 Task: Enable the option "Save and fill addresses".
Action: Mouse moved to (1073, 32)
Screenshot: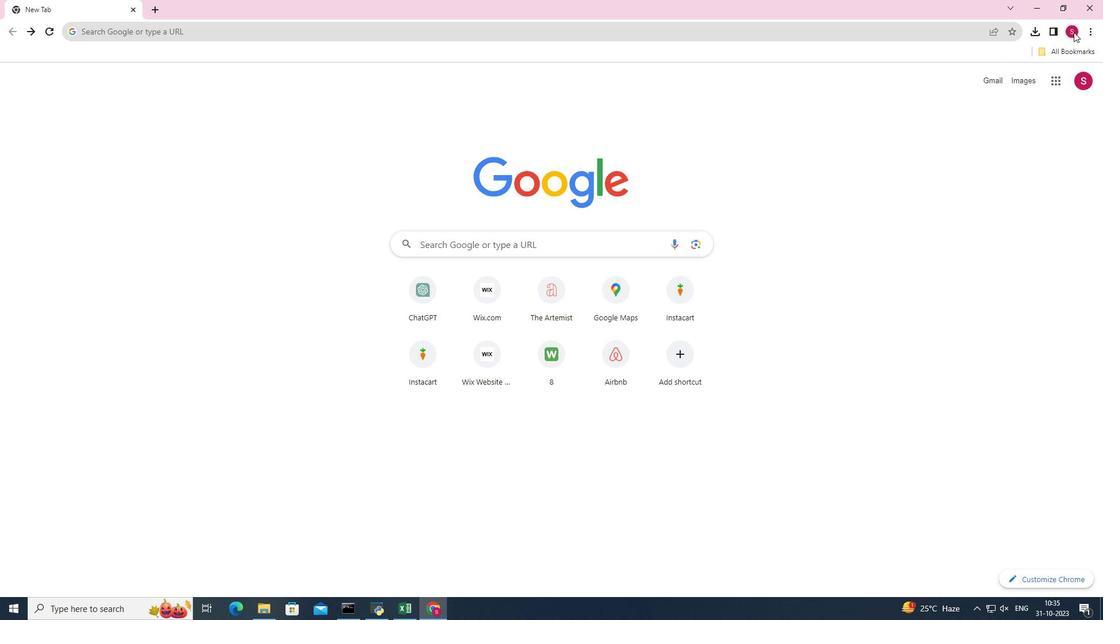 
Action: Mouse pressed left at (1073, 32)
Screenshot: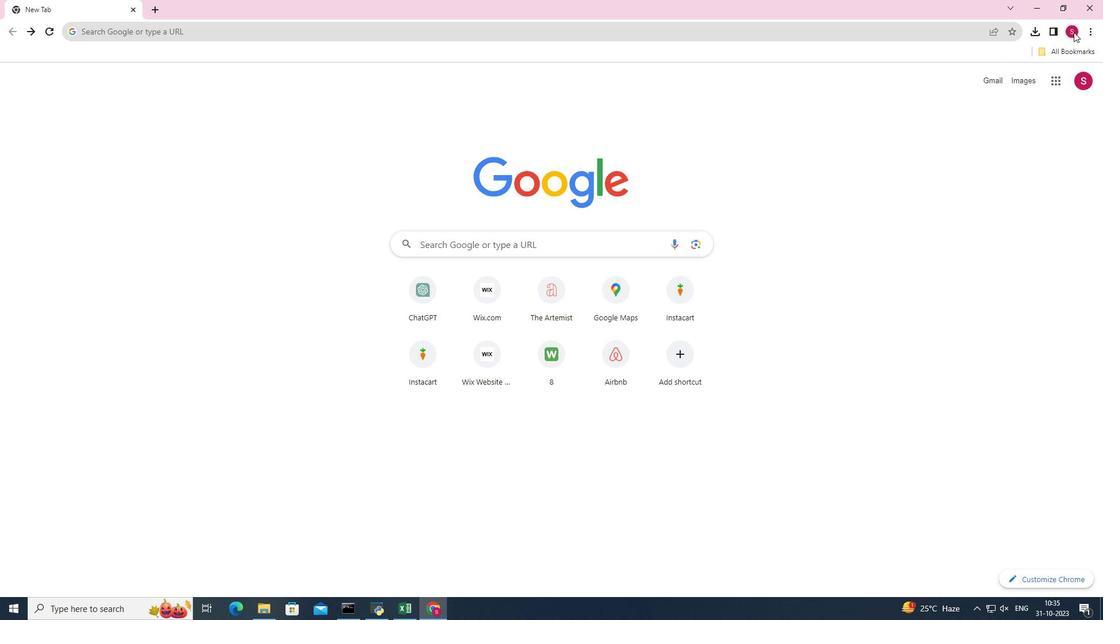 
Action: Mouse moved to (1015, 152)
Screenshot: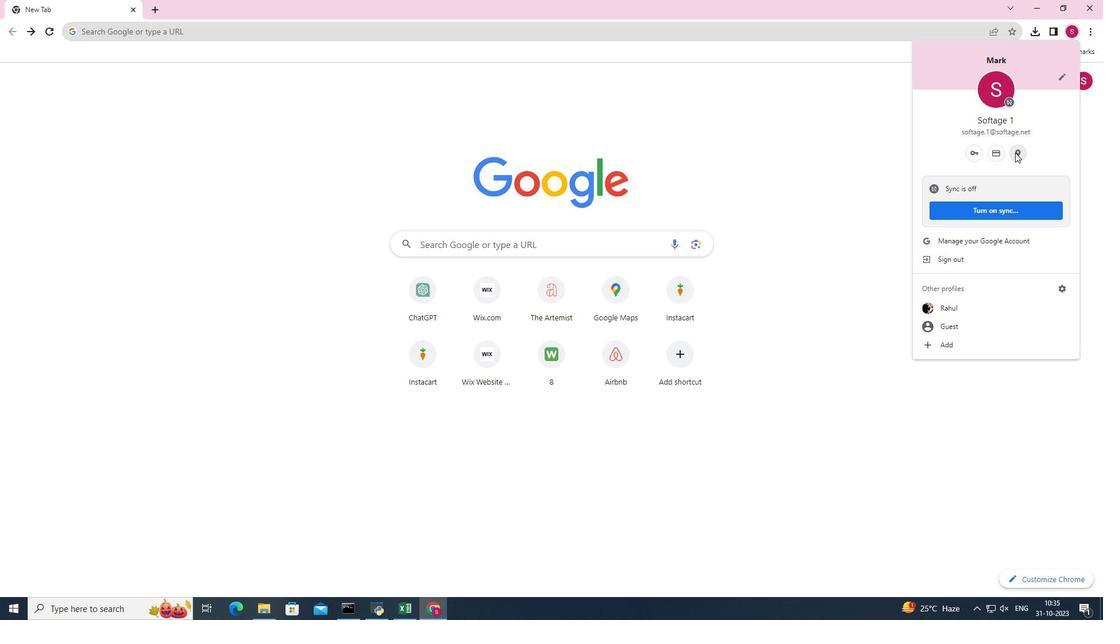 
Action: Mouse pressed left at (1015, 152)
Screenshot: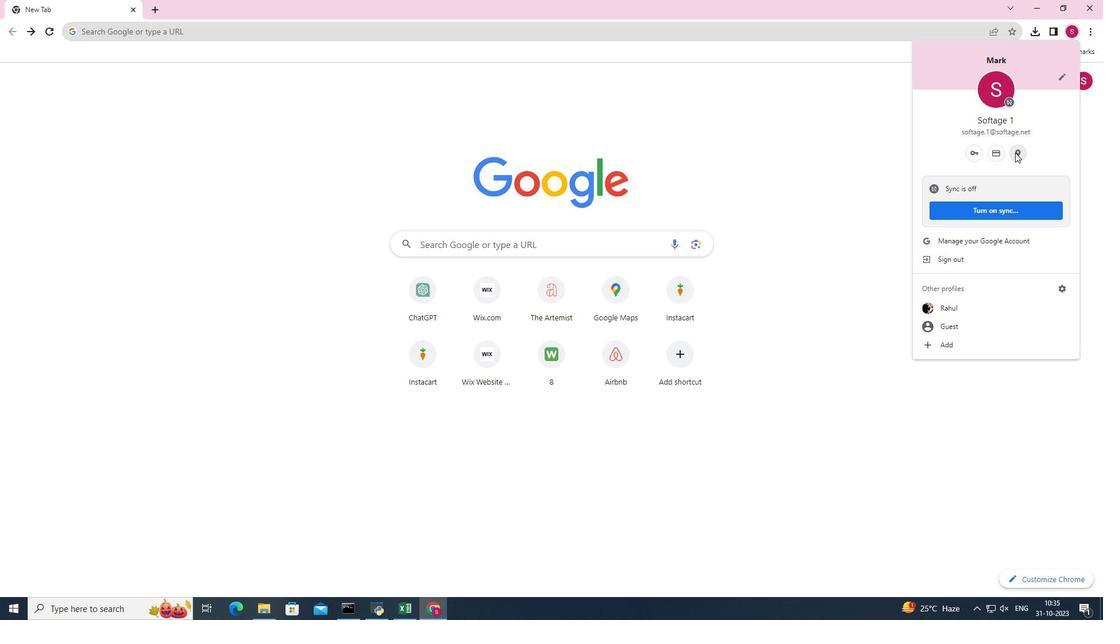 
Action: Mouse pressed left at (1015, 152)
Screenshot: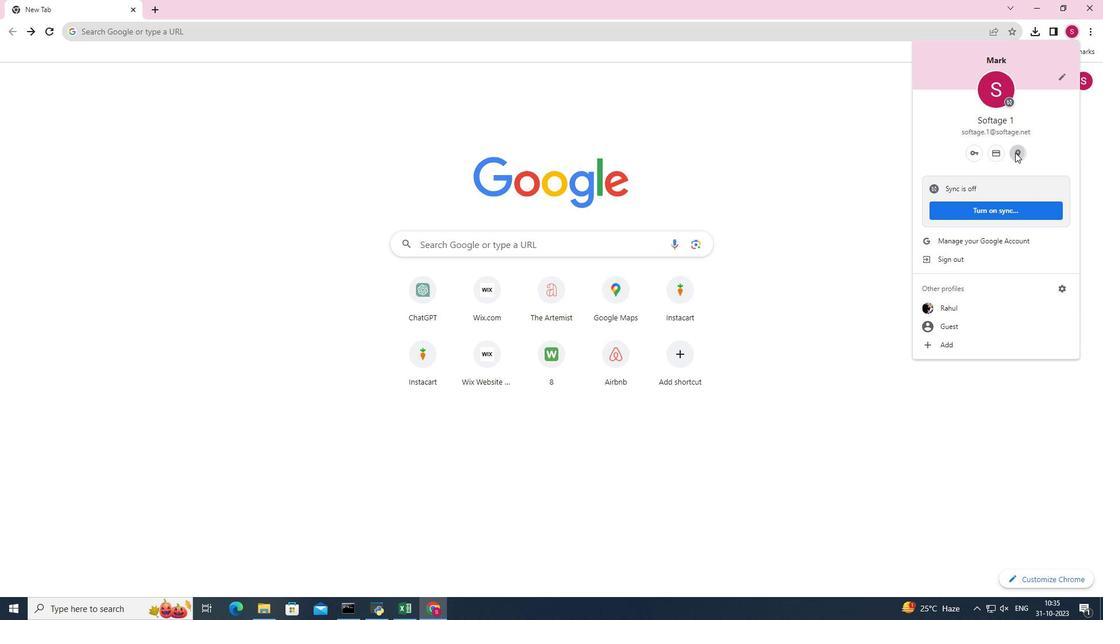 
Action: Mouse moved to (718, 136)
Screenshot: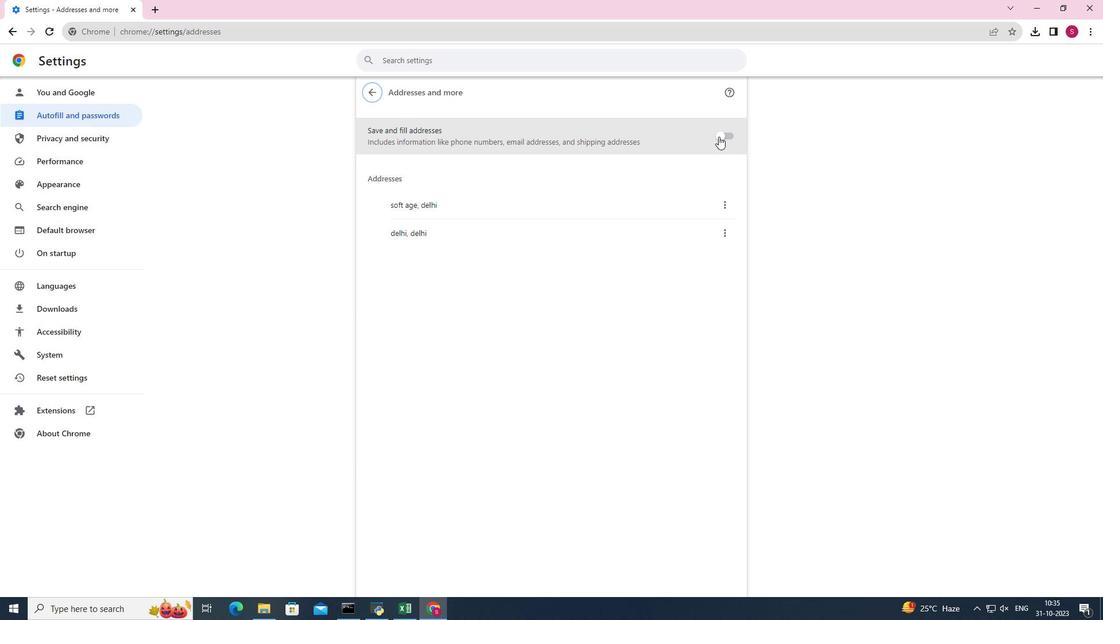 
Action: Mouse pressed left at (718, 136)
Screenshot: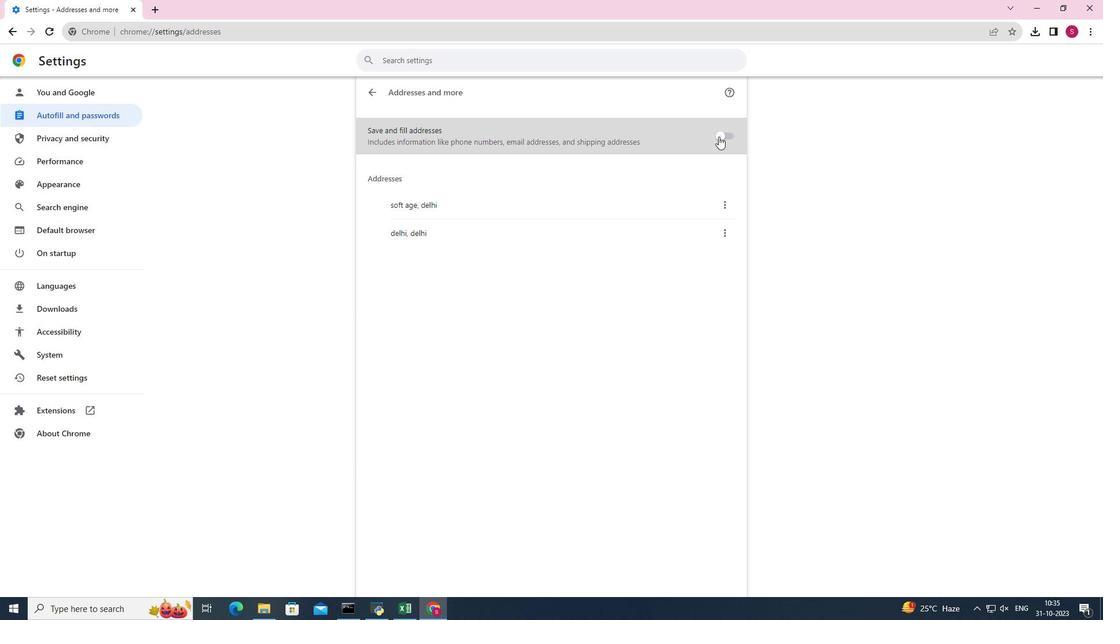 
Action: Mouse pressed left at (718, 136)
Screenshot: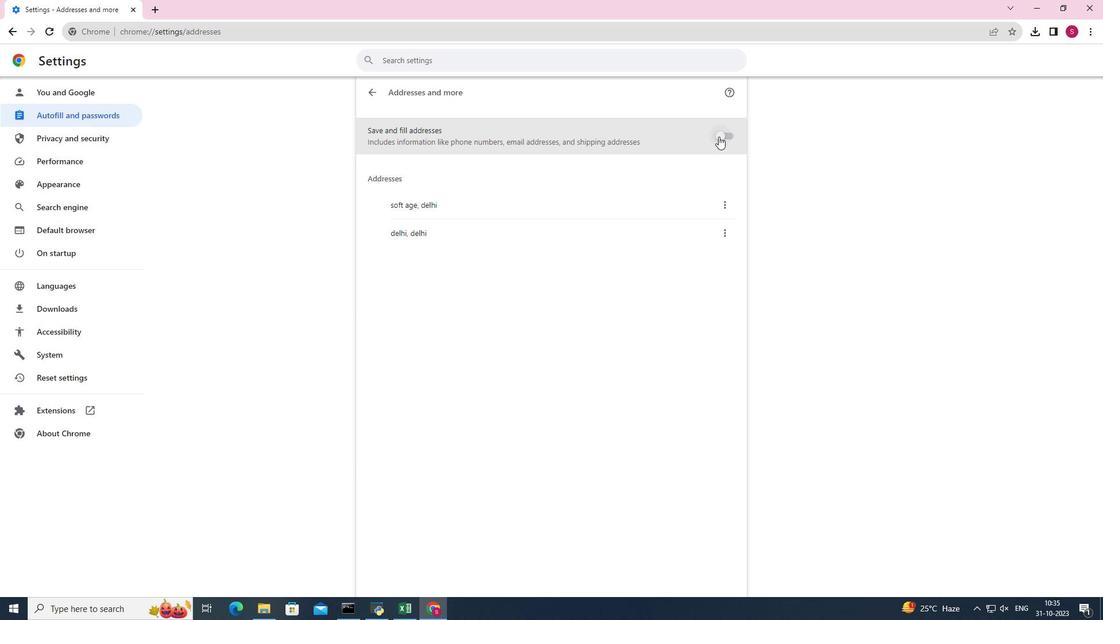 
Action: Mouse pressed left at (718, 136)
Screenshot: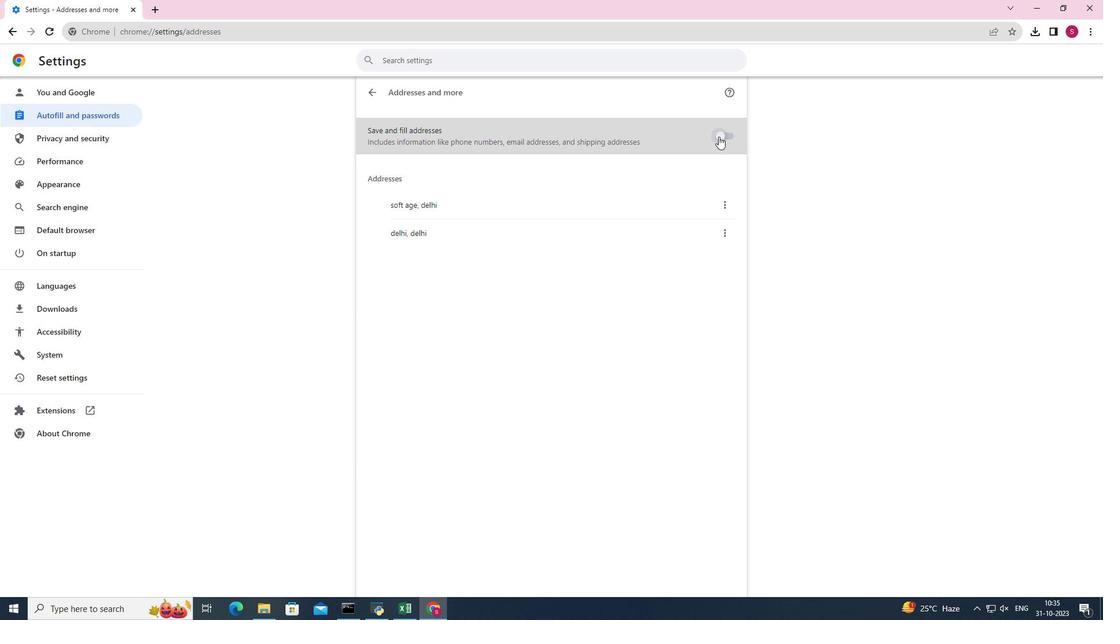 
Action: Mouse moved to (803, 141)
Screenshot: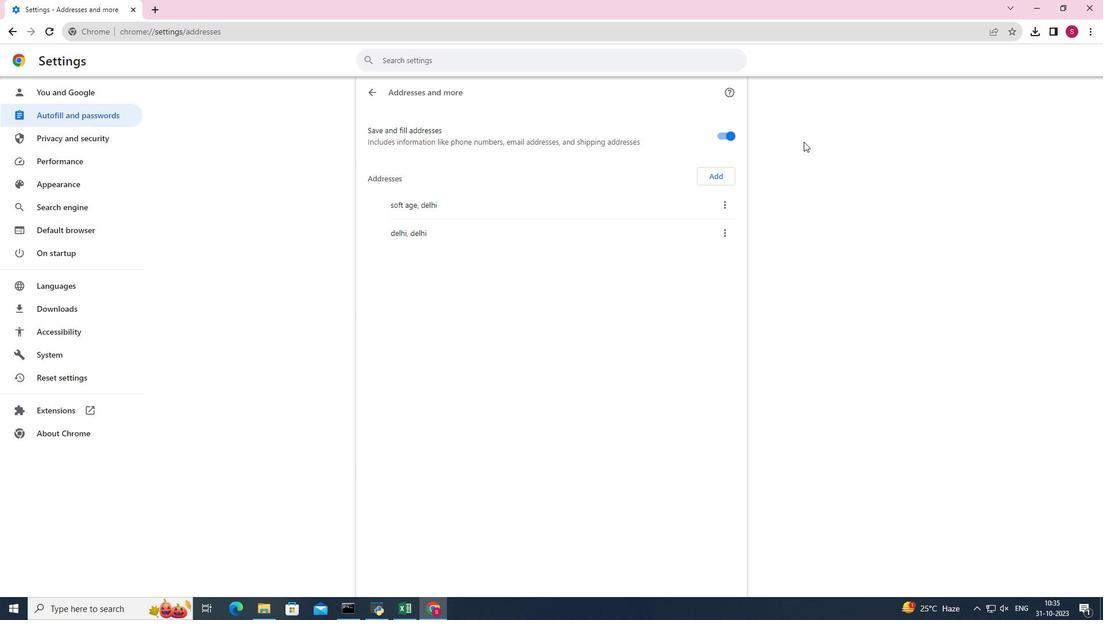 
